 Task: Sort the products in the category "Party Platters" by price (lowest first).
Action: Mouse moved to (18, 126)
Screenshot: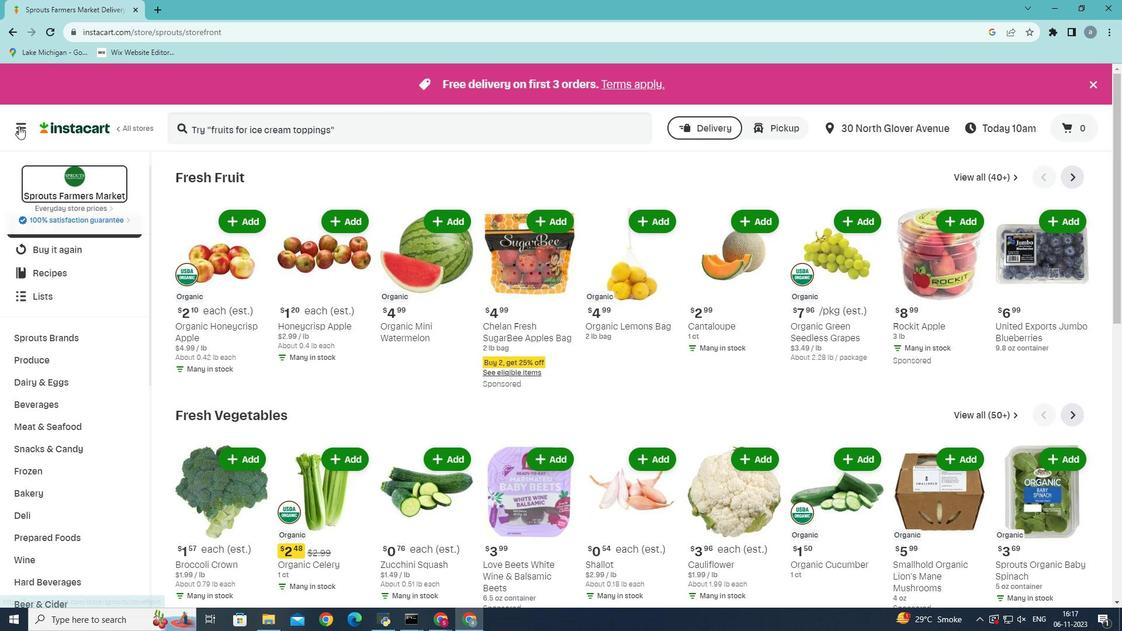 
Action: Mouse pressed left at (18, 126)
Screenshot: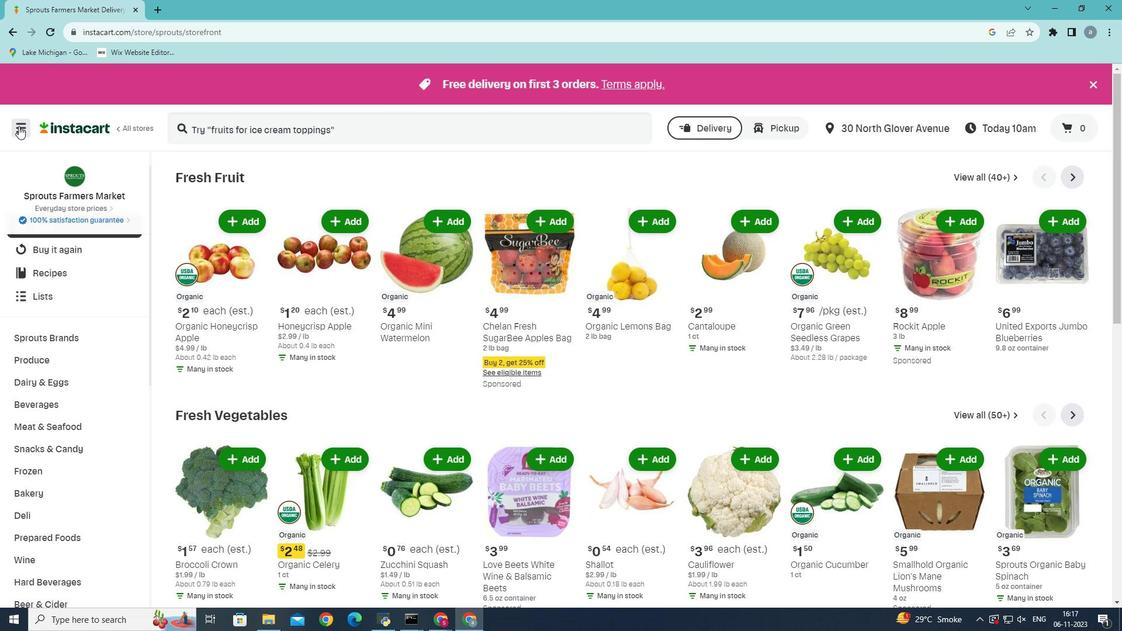 
Action: Mouse moved to (37, 326)
Screenshot: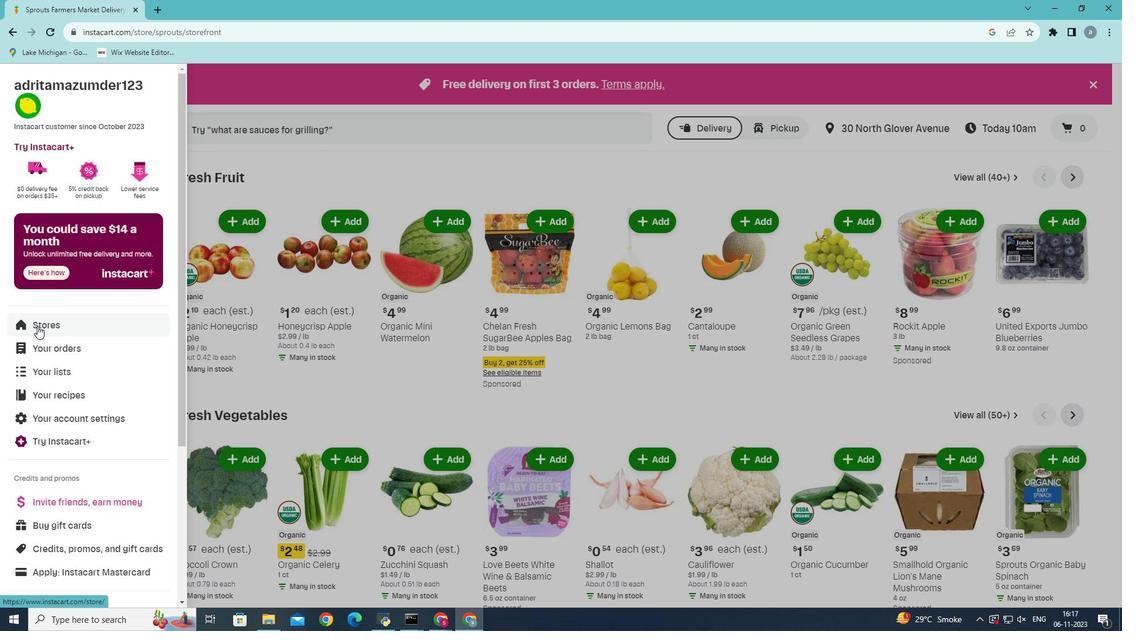 
Action: Mouse pressed left at (37, 326)
Screenshot: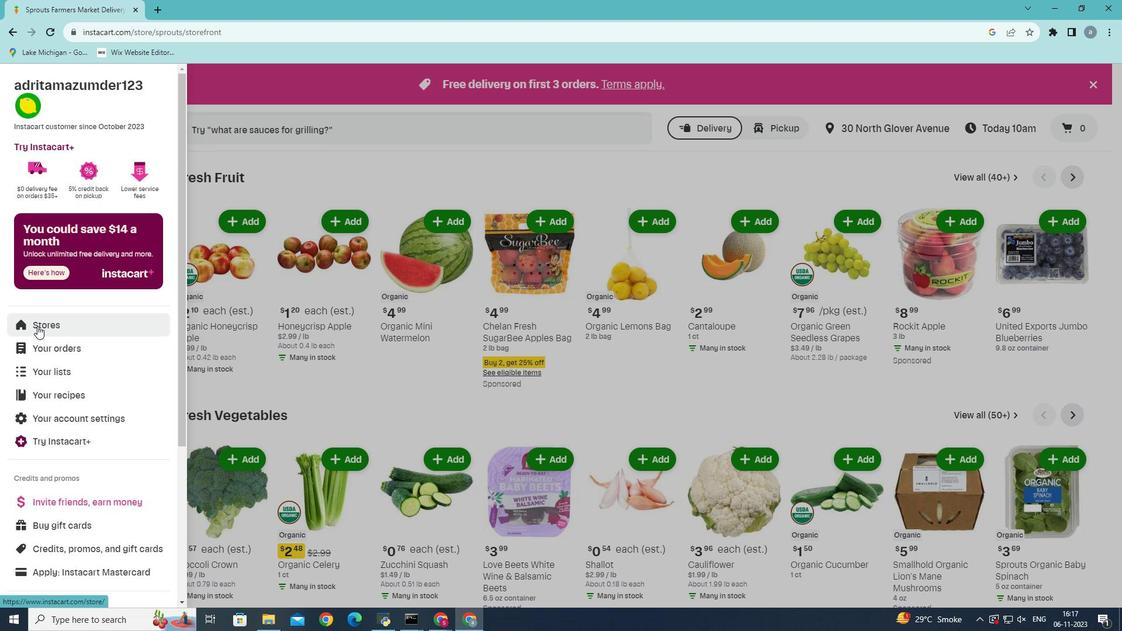 
Action: Mouse moved to (281, 127)
Screenshot: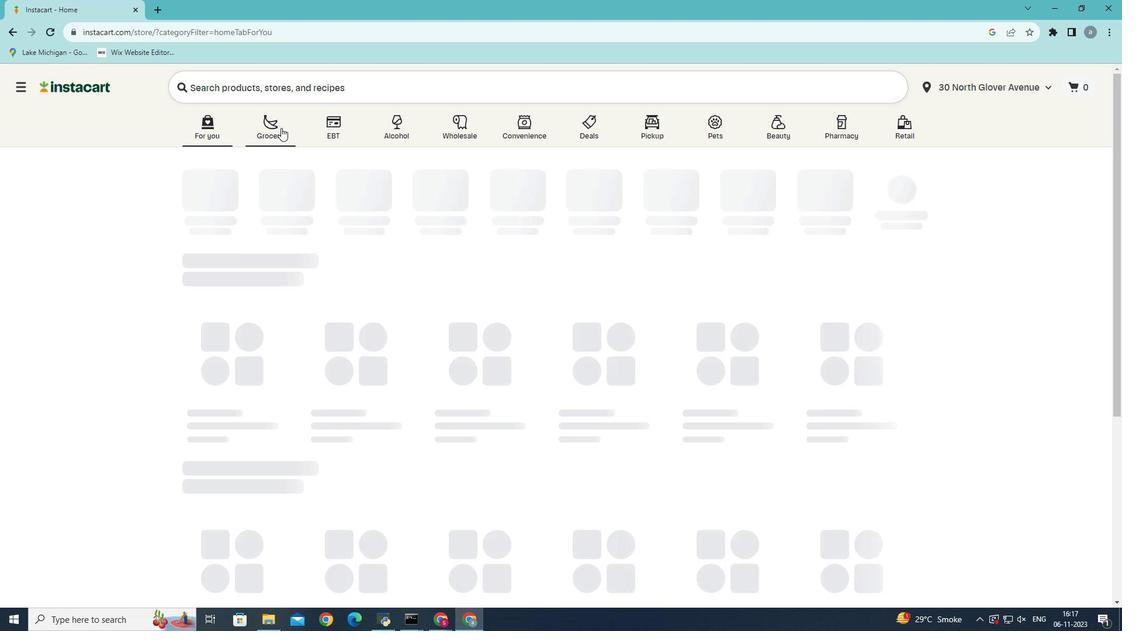 
Action: Mouse pressed left at (281, 127)
Screenshot: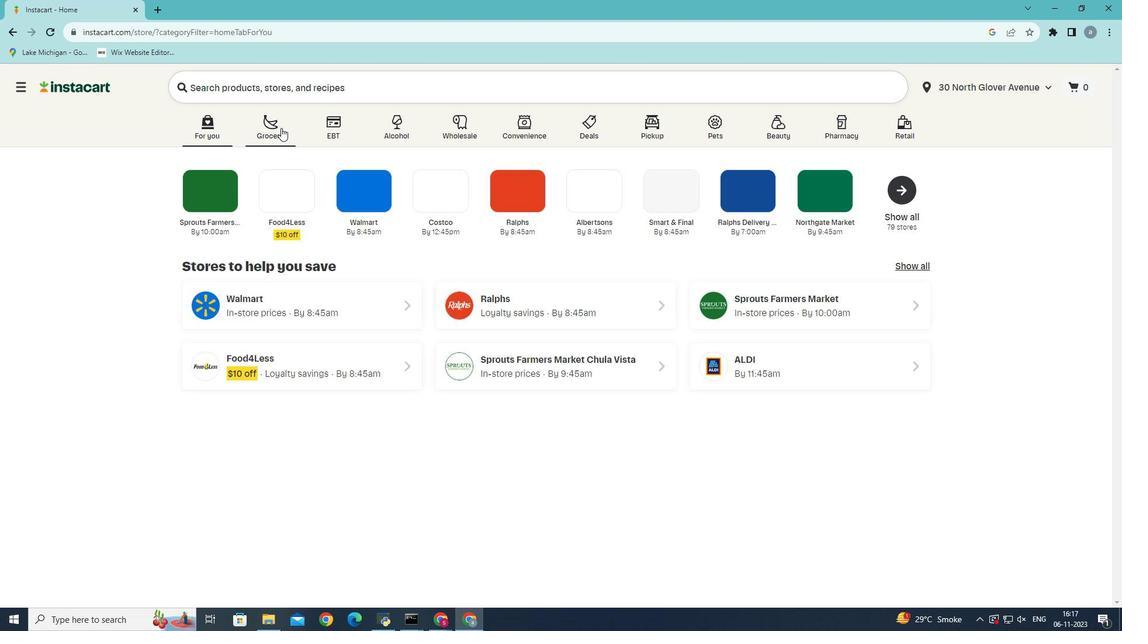 
Action: Mouse moved to (239, 333)
Screenshot: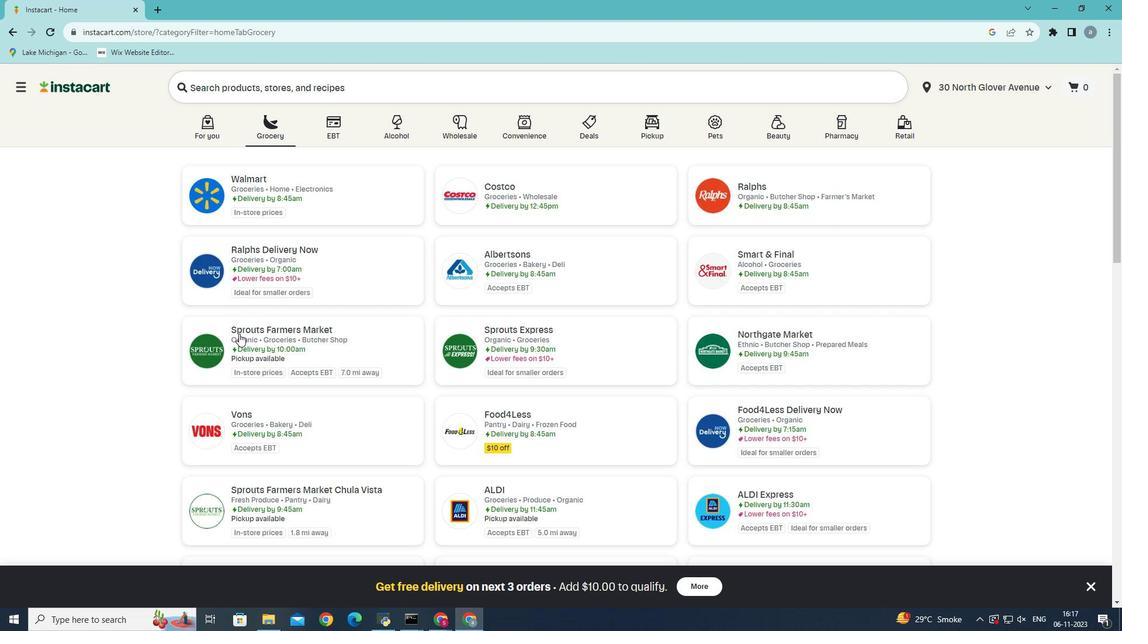 
Action: Mouse pressed left at (239, 333)
Screenshot: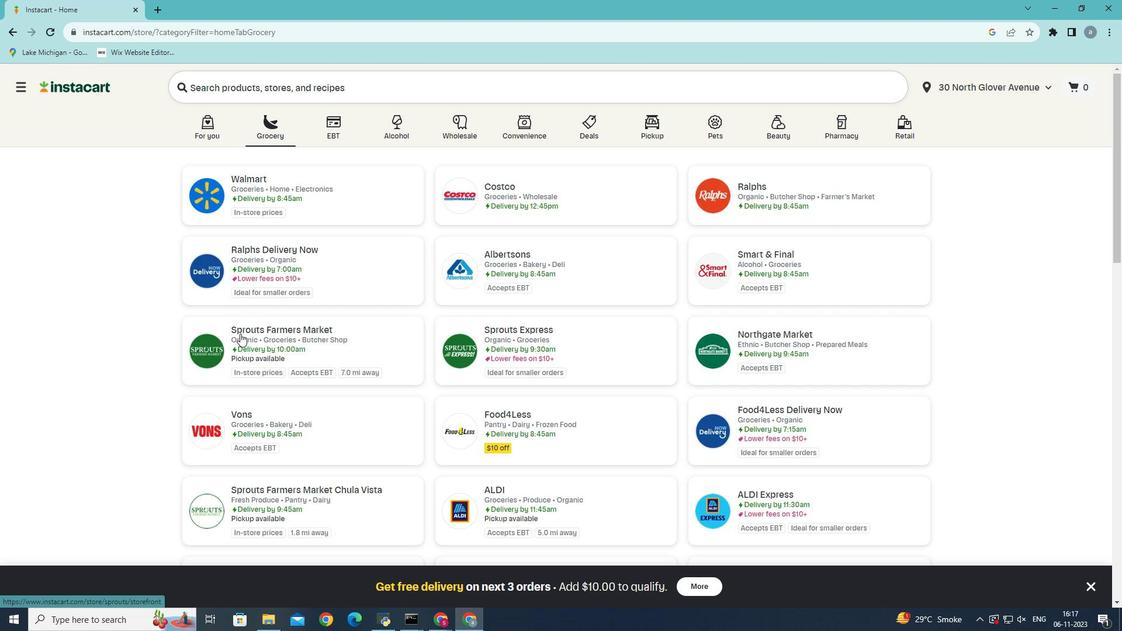 
Action: Mouse moved to (78, 479)
Screenshot: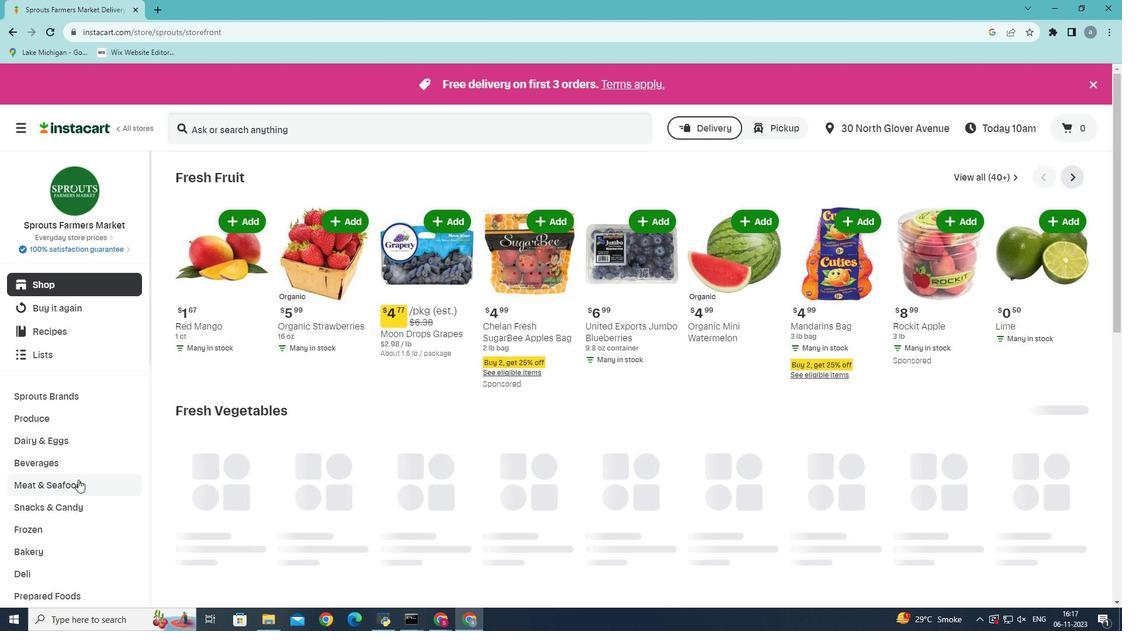 
Action: Mouse scrolled (78, 479) with delta (0, 0)
Screenshot: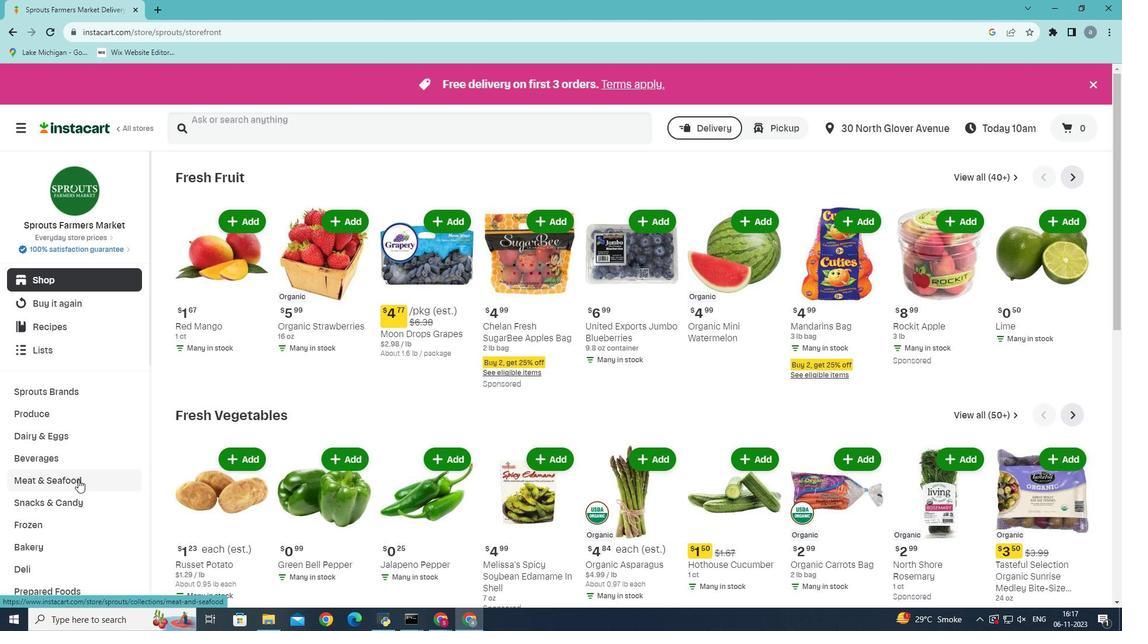 
Action: Mouse scrolled (78, 479) with delta (0, 0)
Screenshot: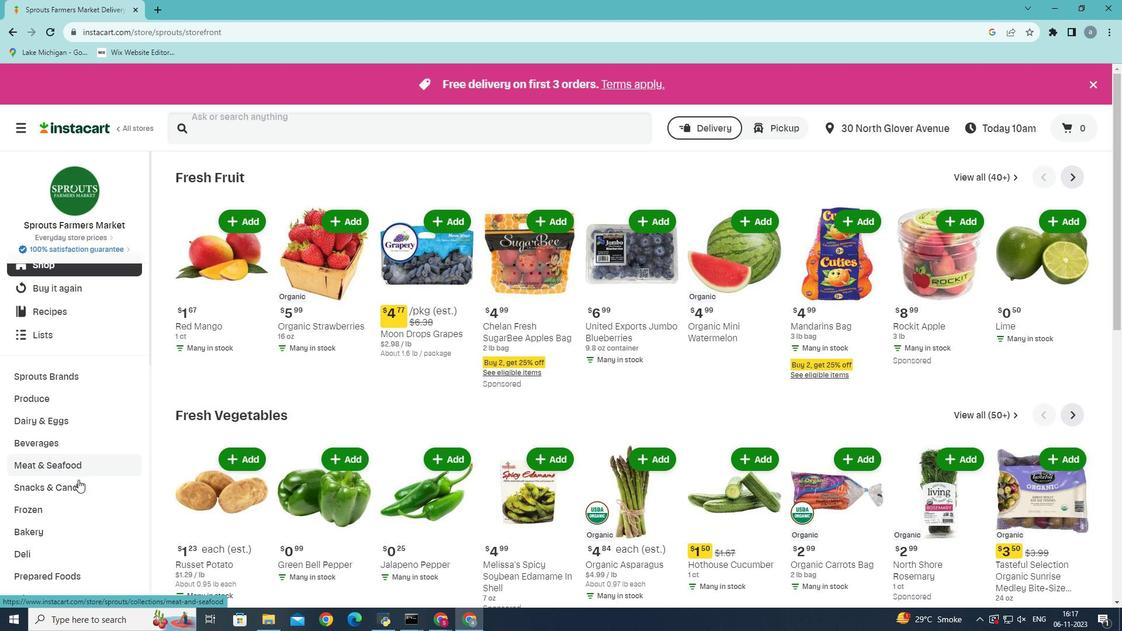 
Action: Mouse pressed left at (78, 479)
Screenshot: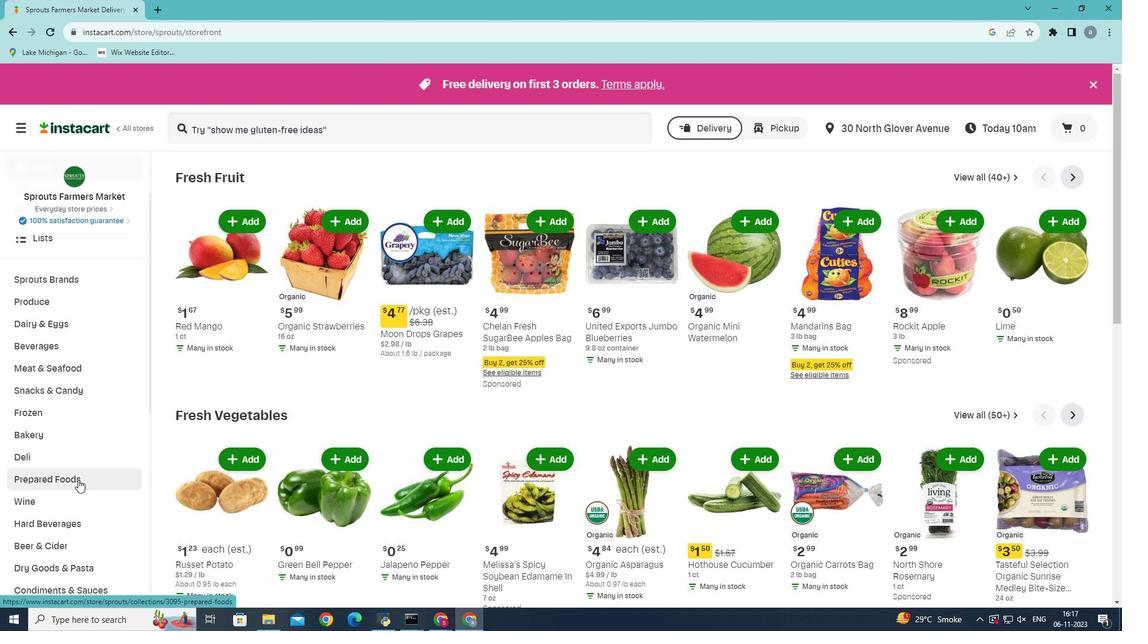 
Action: Mouse moved to (532, 205)
Screenshot: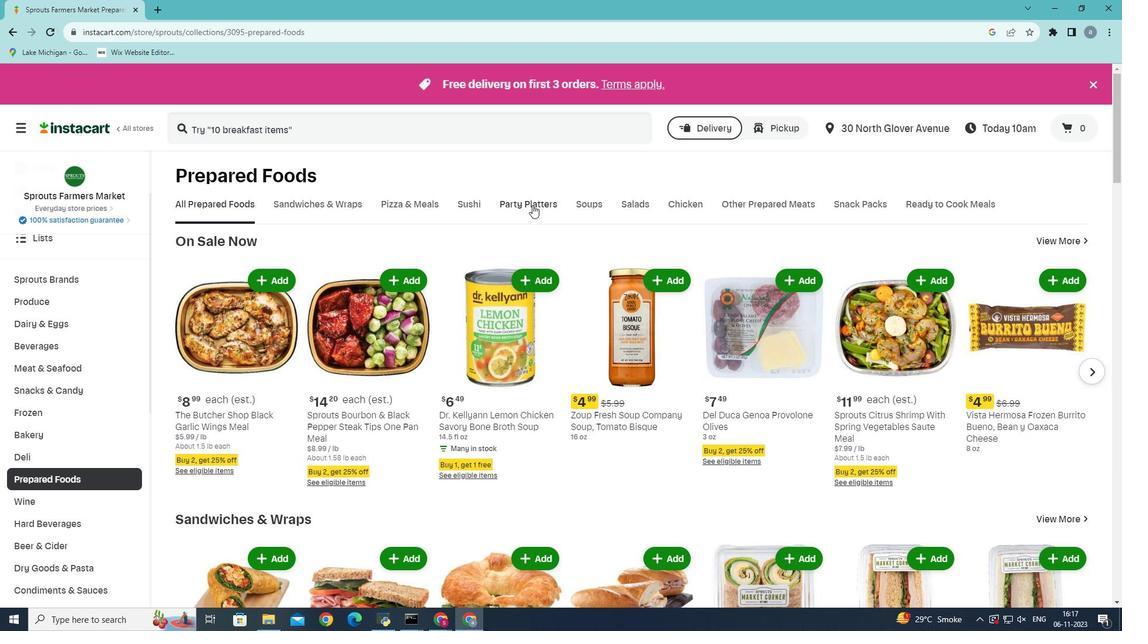 
Action: Mouse pressed left at (532, 205)
Screenshot: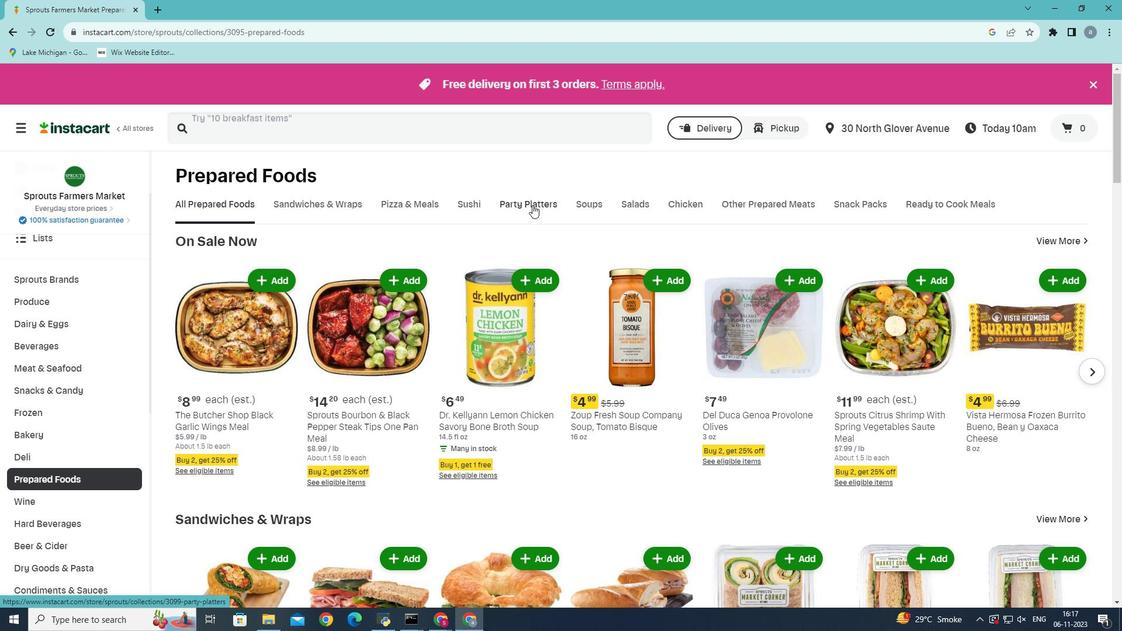 
Action: Mouse moved to (1075, 244)
Screenshot: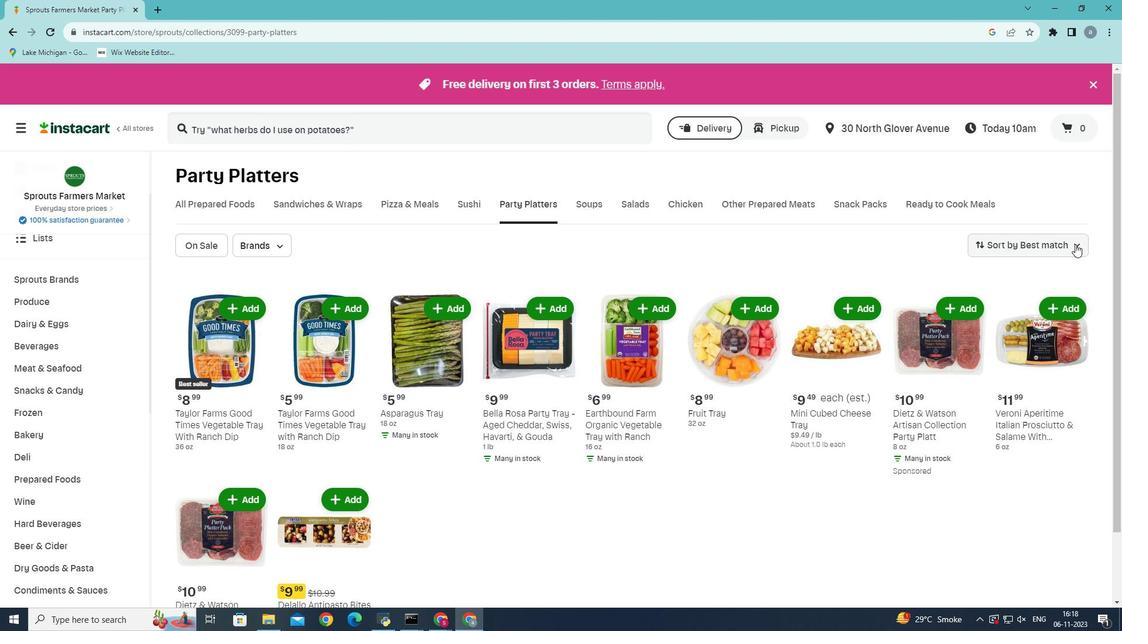 
Action: Mouse pressed left at (1075, 244)
Screenshot: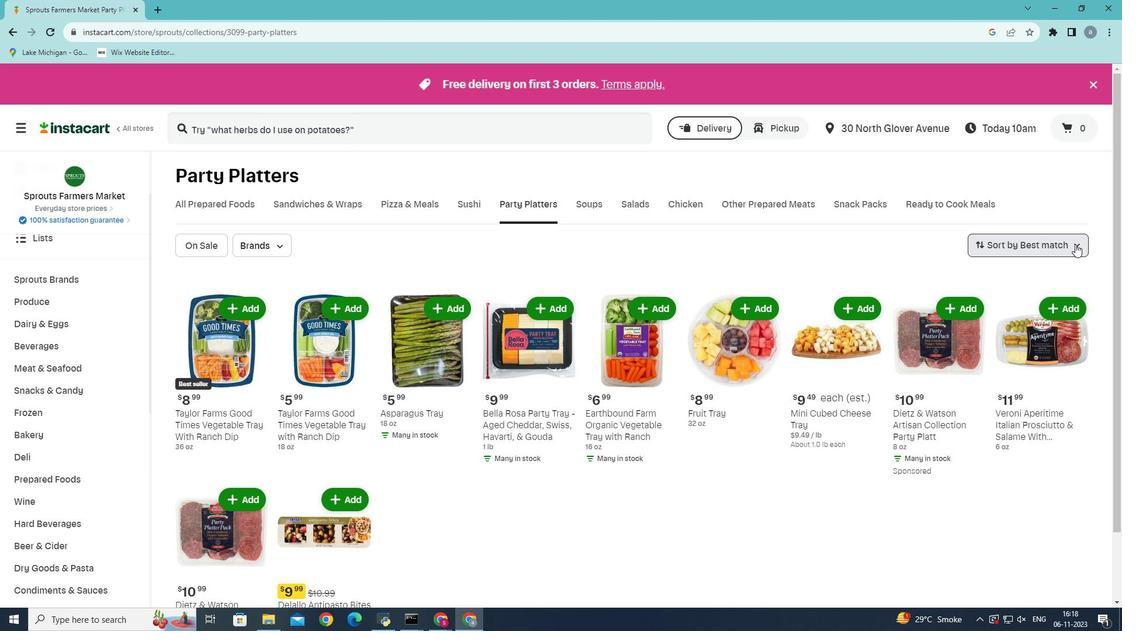
Action: Mouse moved to (1064, 297)
Screenshot: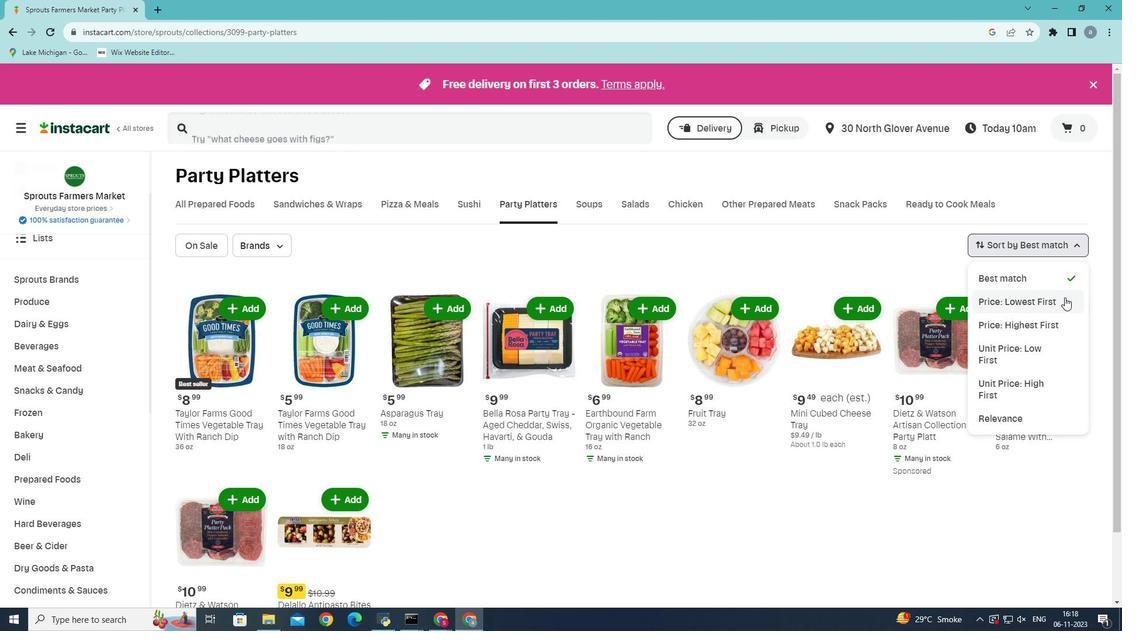 
Action: Mouse pressed left at (1064, 297)
Screenshot: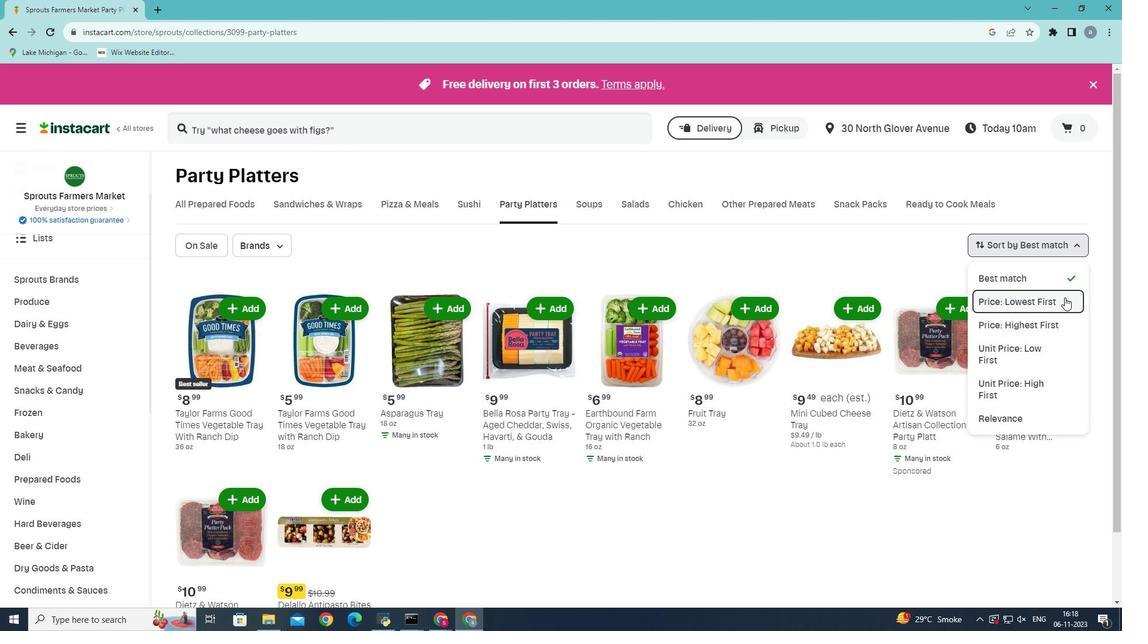 
Action: Mouse moved to (1004, 291)
Screenshot: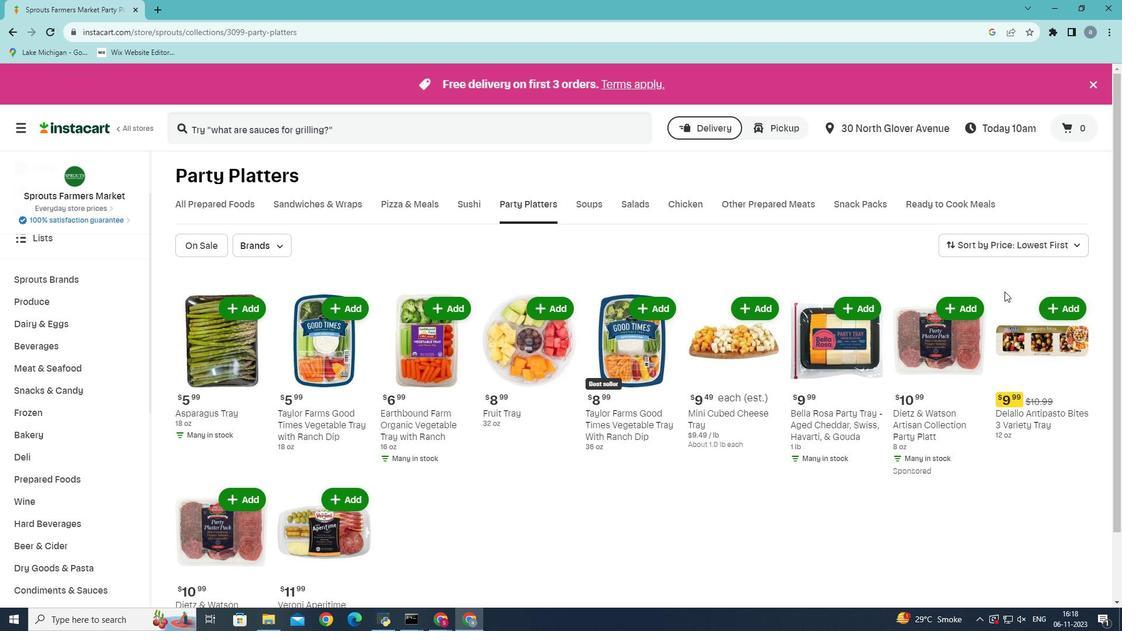 
